 Task: Select a due date automation when advanced on, the moment a card is due add checklist with an incomplete checklists.
Action: Mouse moved to (1275, 102)
Screenshot: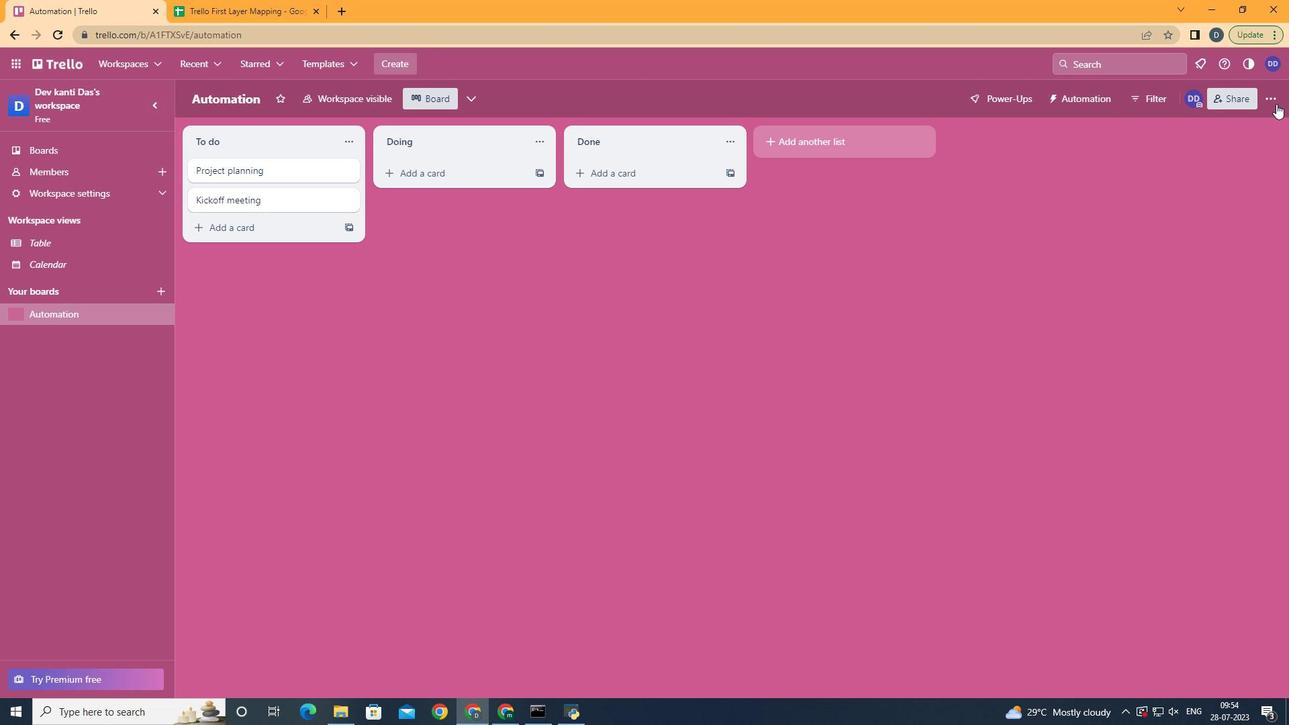 
Action: Mouse pressed left at (1275, 102)
Screenshot: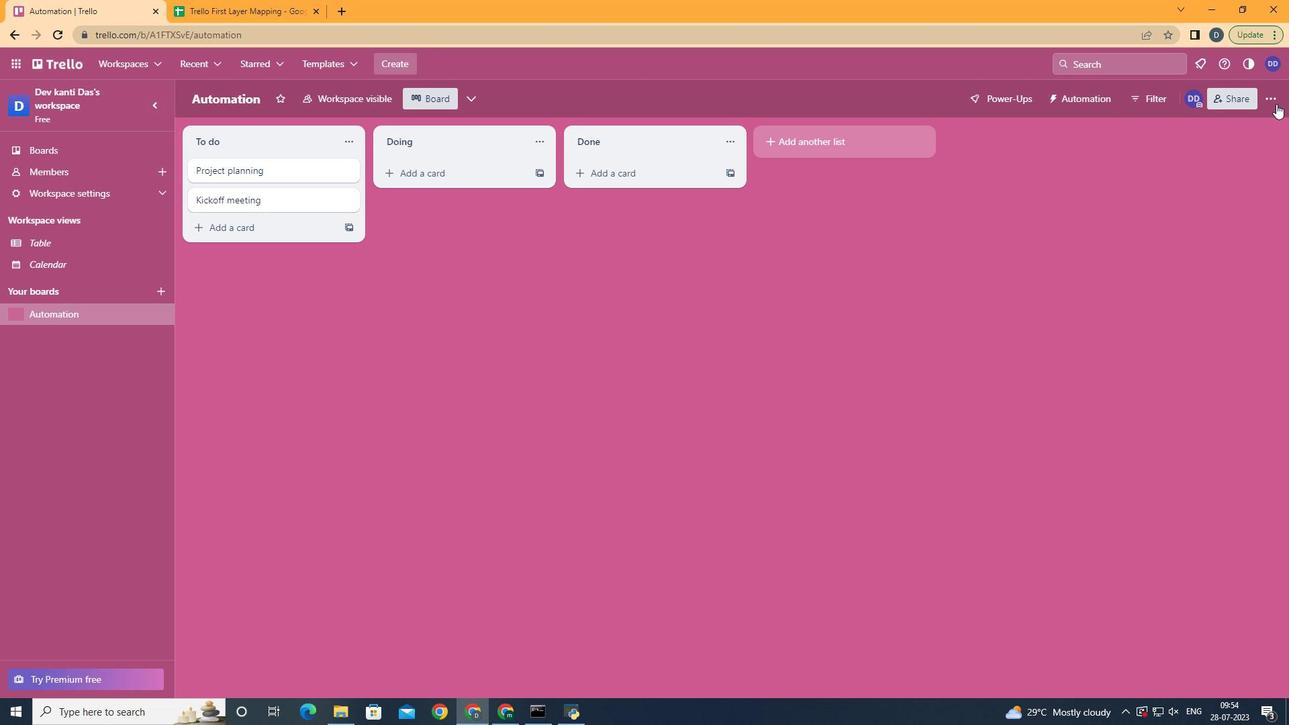 
Action: Mouse moved to (1140, 280)
Screenshot: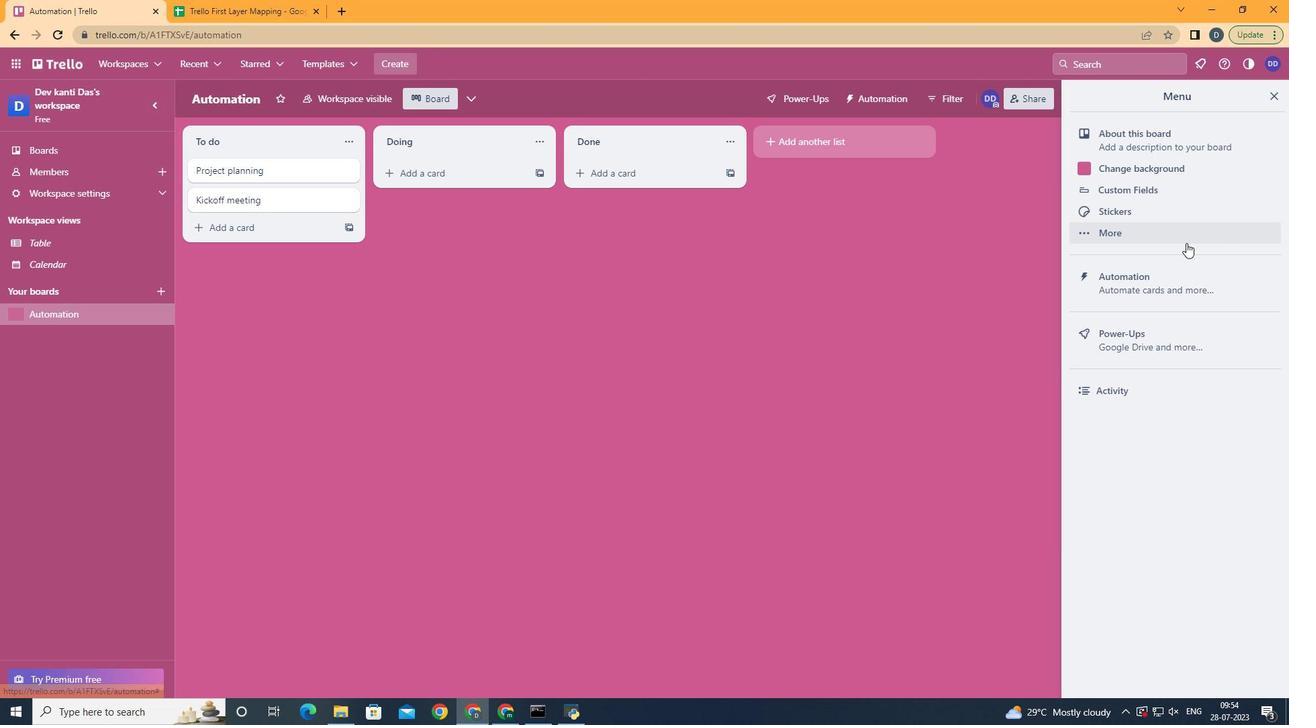 
Action: Mouse pressed left at (1140, 280)
Screenshot: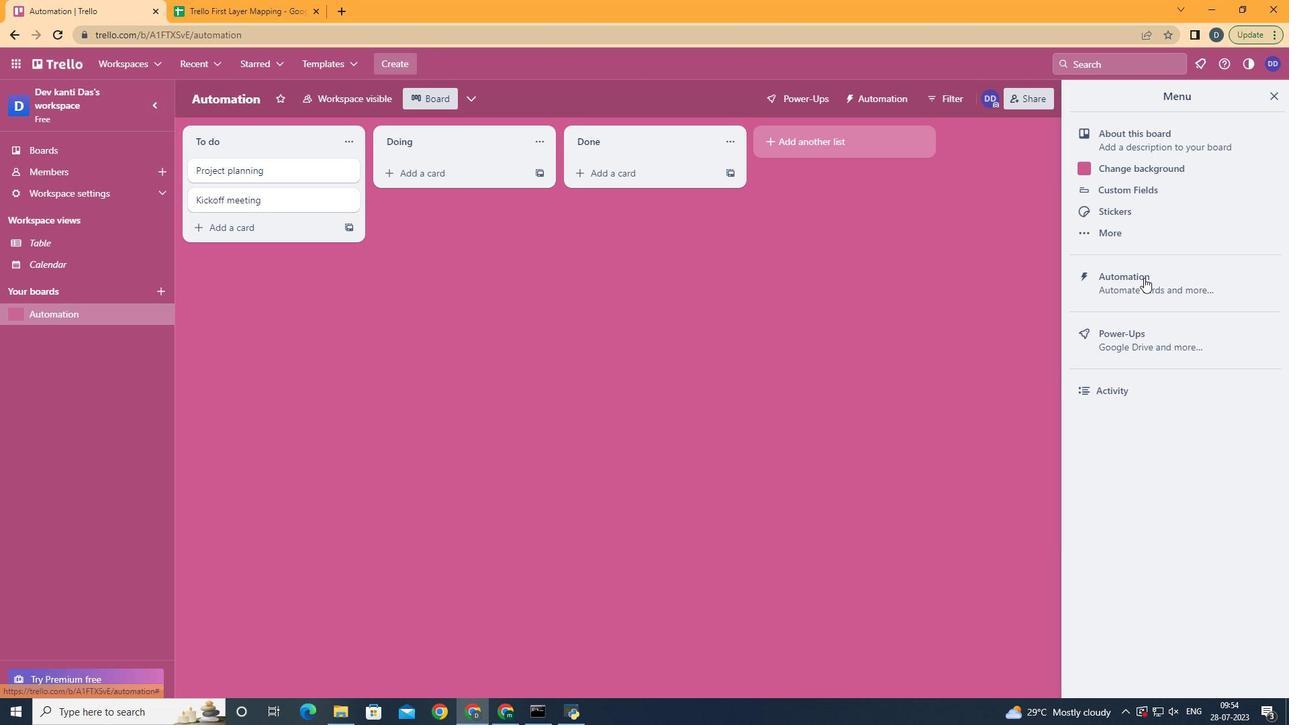 
Action: Mouse moved to (249, 261)
Screenshot: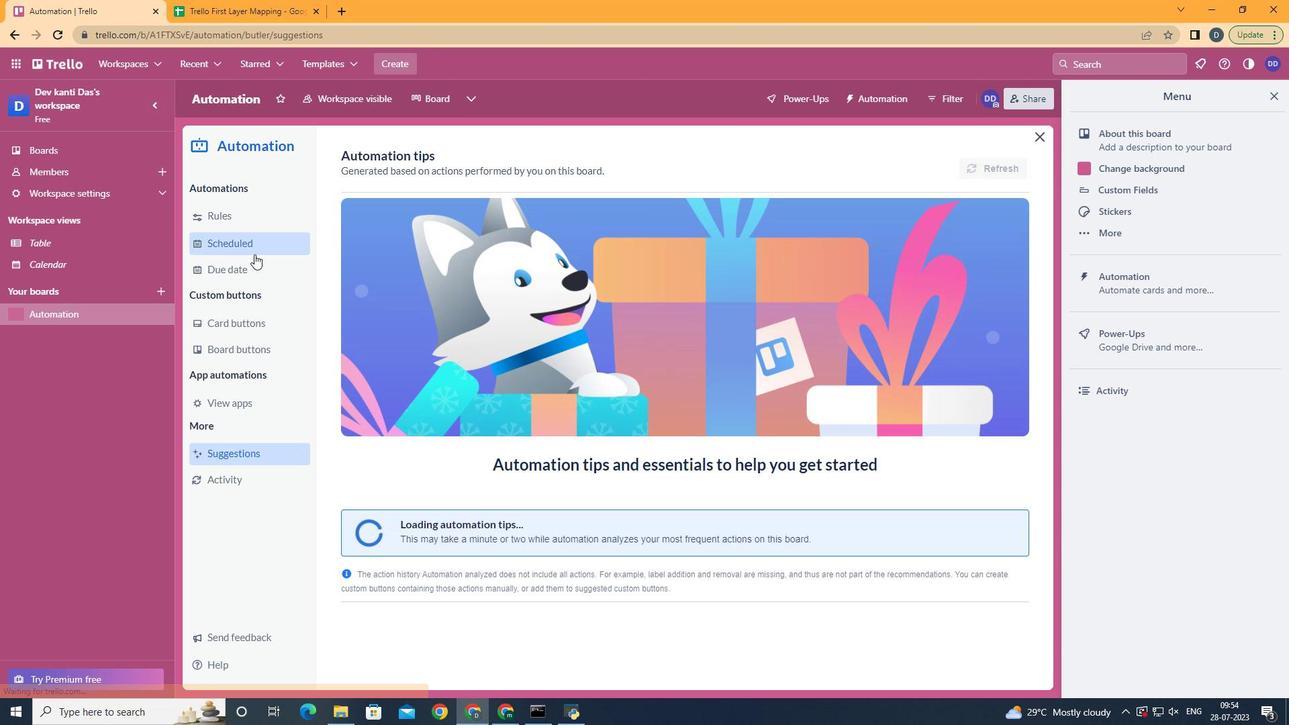 
Action: Mouse pressed left at (249, 261)
Screenshot: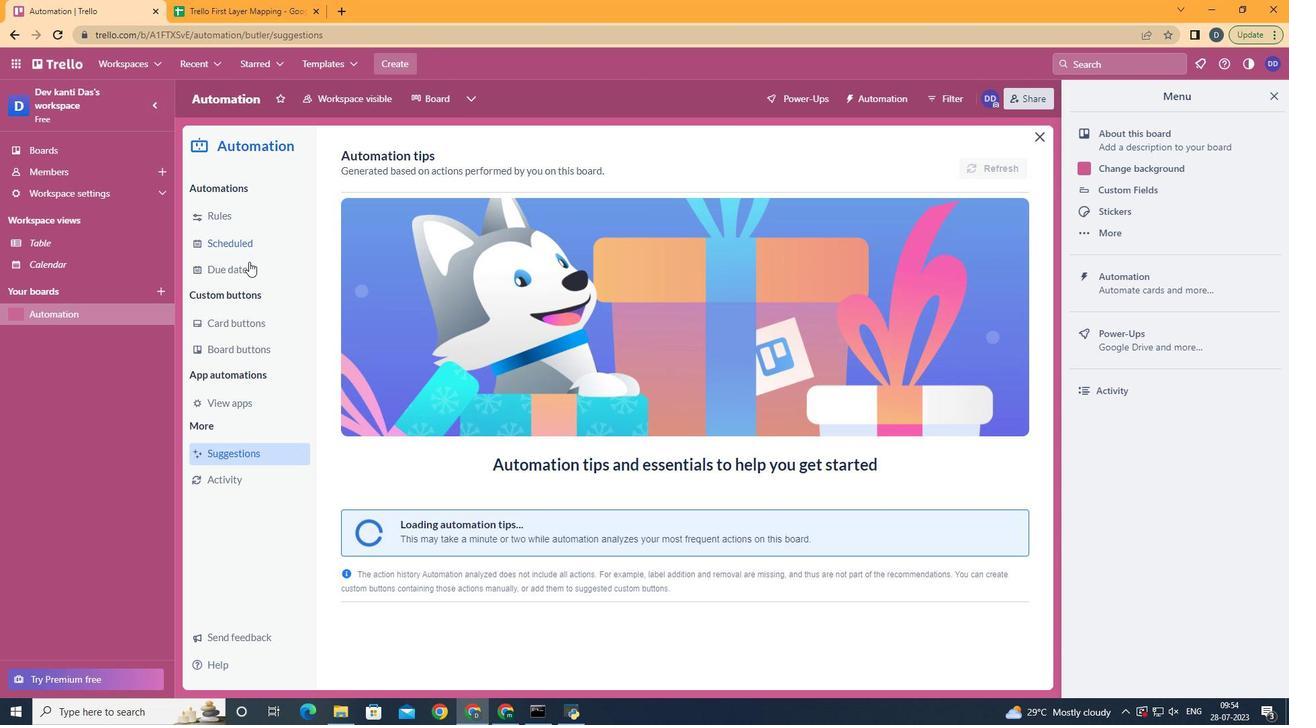 
Action: Mouse moved to (946, 153)
Screenshot: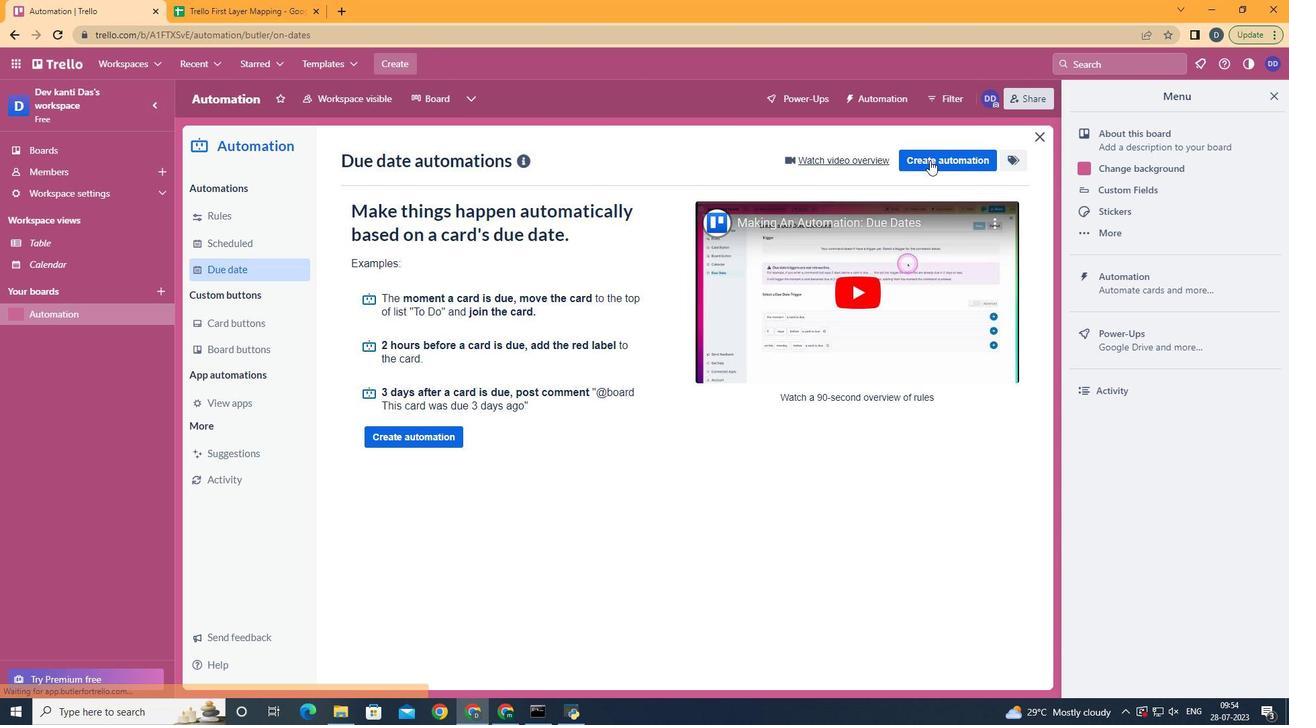 
Action: Mouse pressed left at (946, 153)
Screenshot: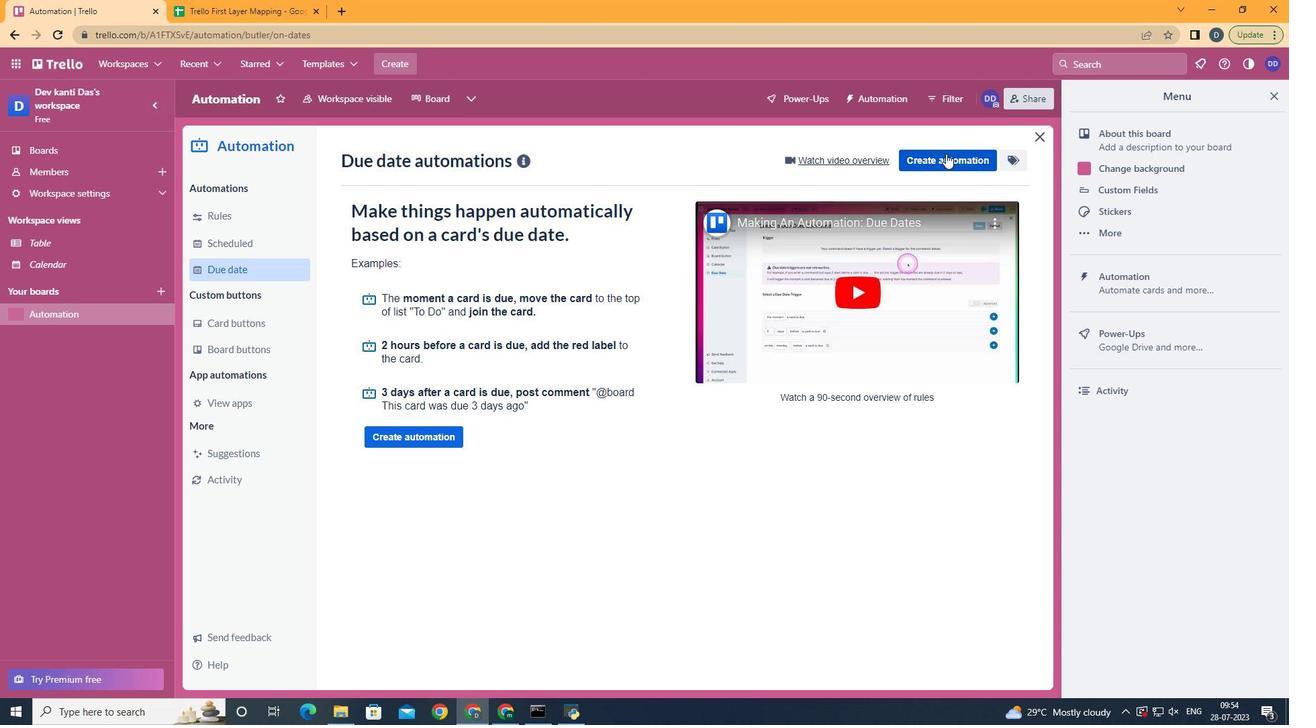 
Action: Mouse moved to (695, 293)
Screenshot: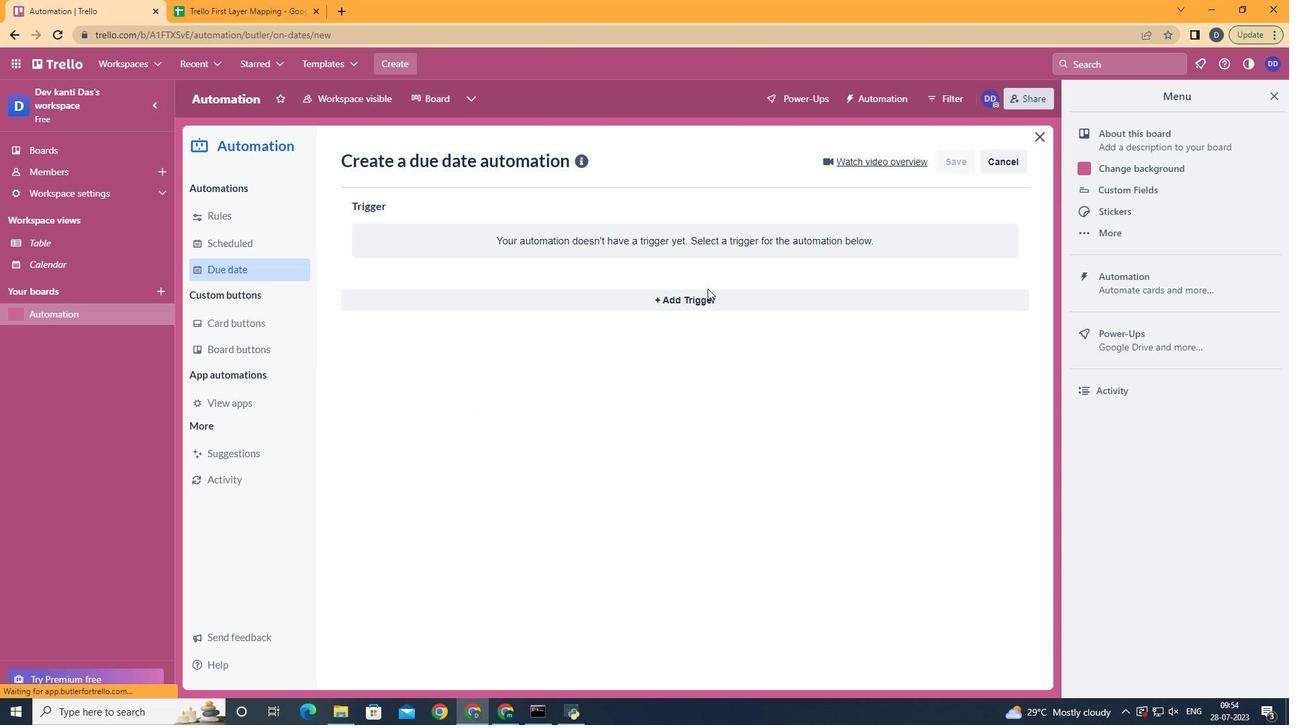 
Action: Mouse pressed left at (695, 293)
Screenshot: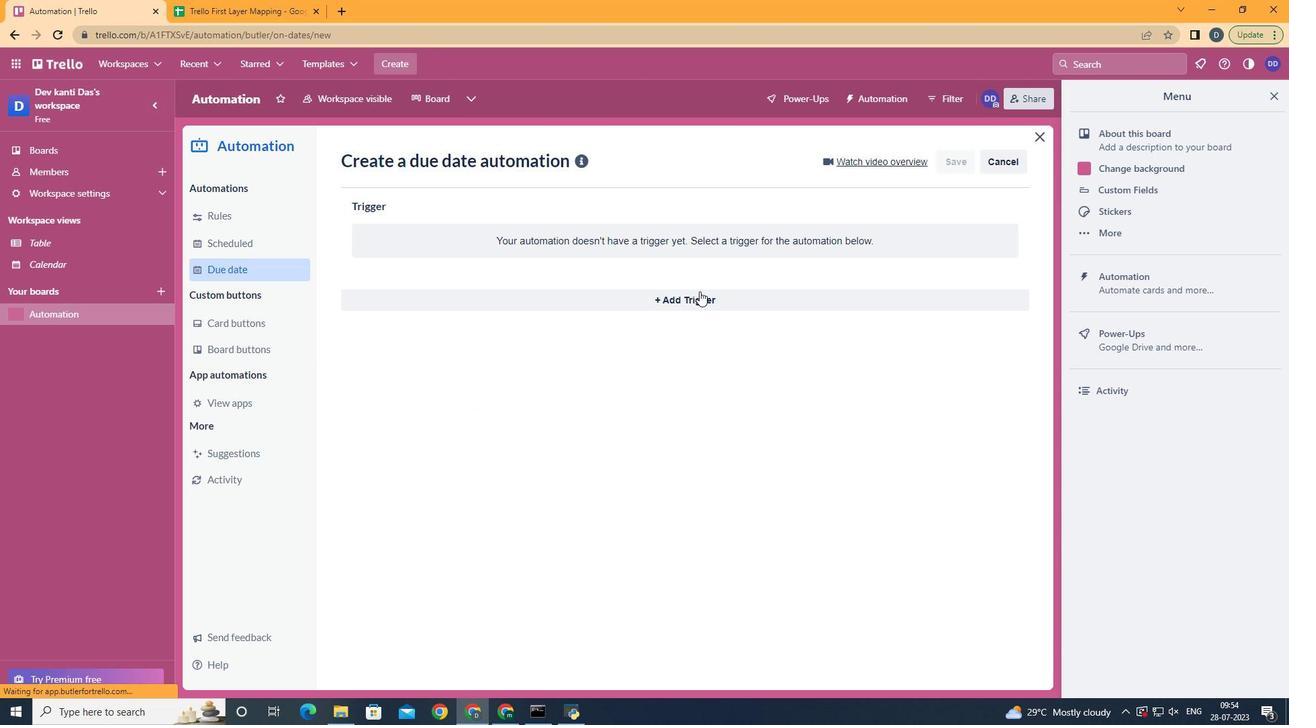 
Action: Mouse moved to (447, 468)
Screenshot: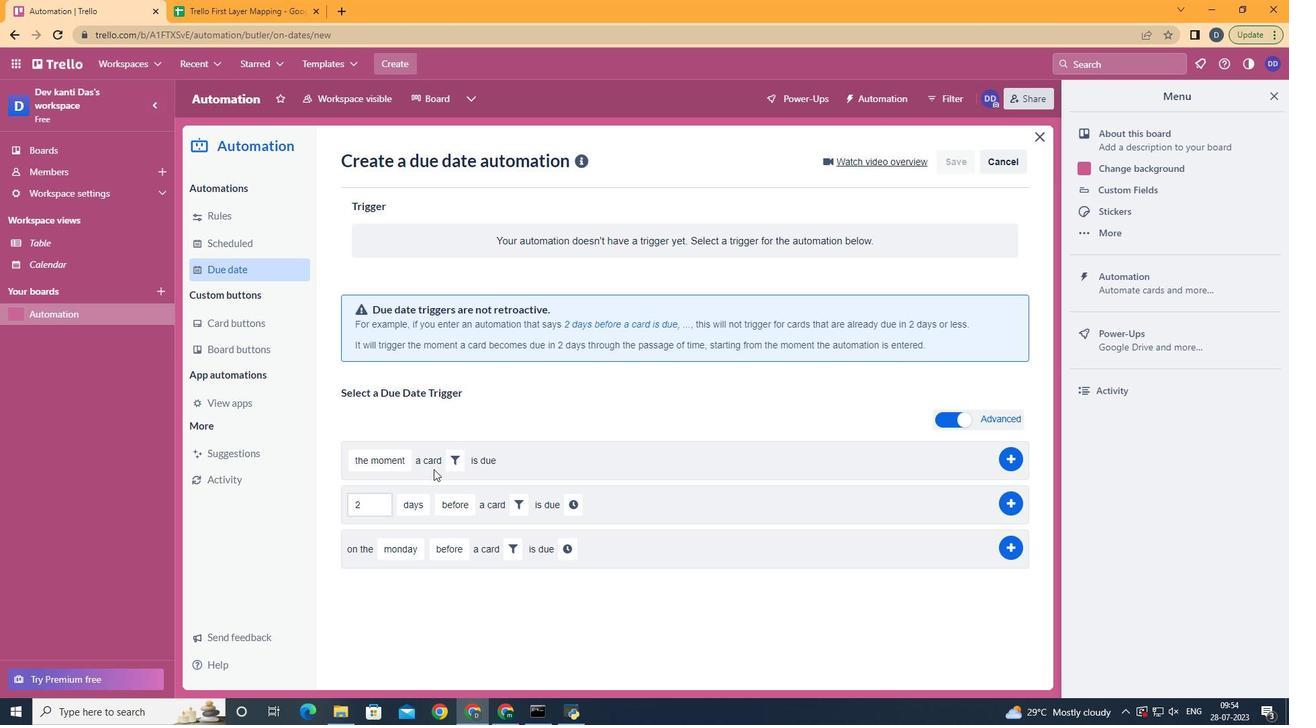 
Action: Mouse pressed left at (447, 468)
Screenshot: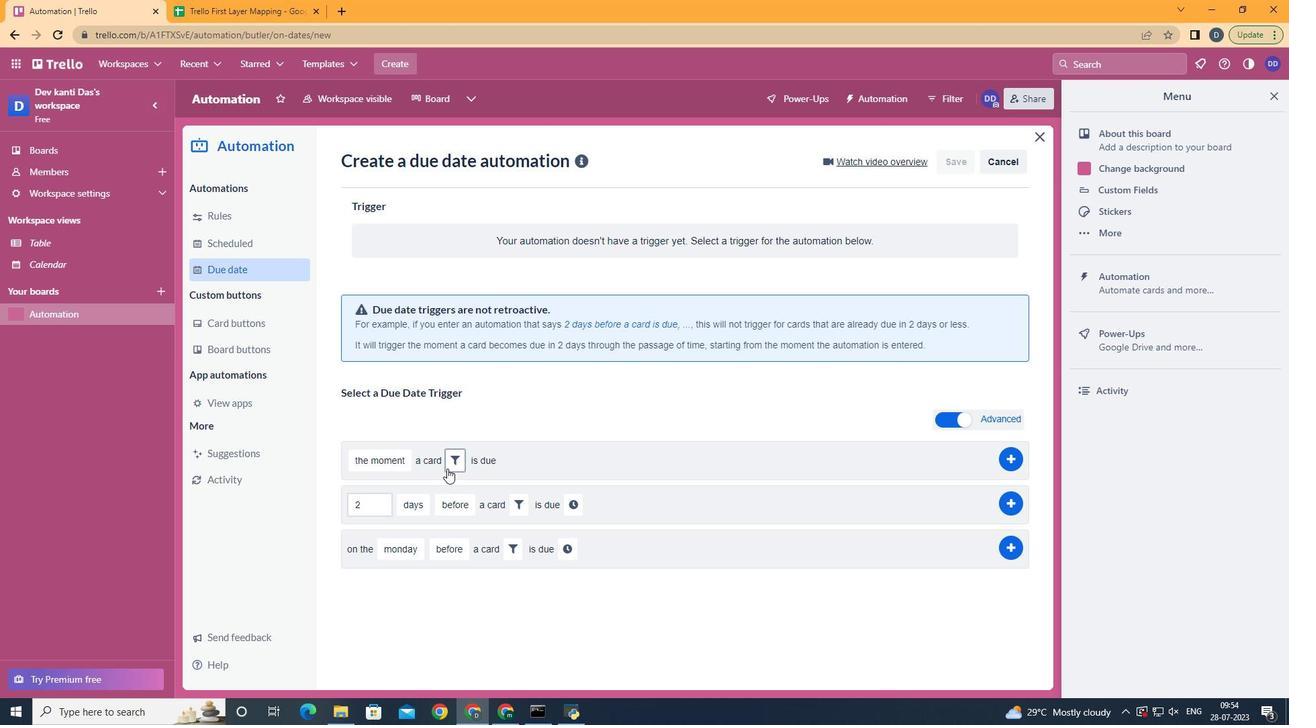 
Action: Mouse moved to (580, 515)
Screenshot: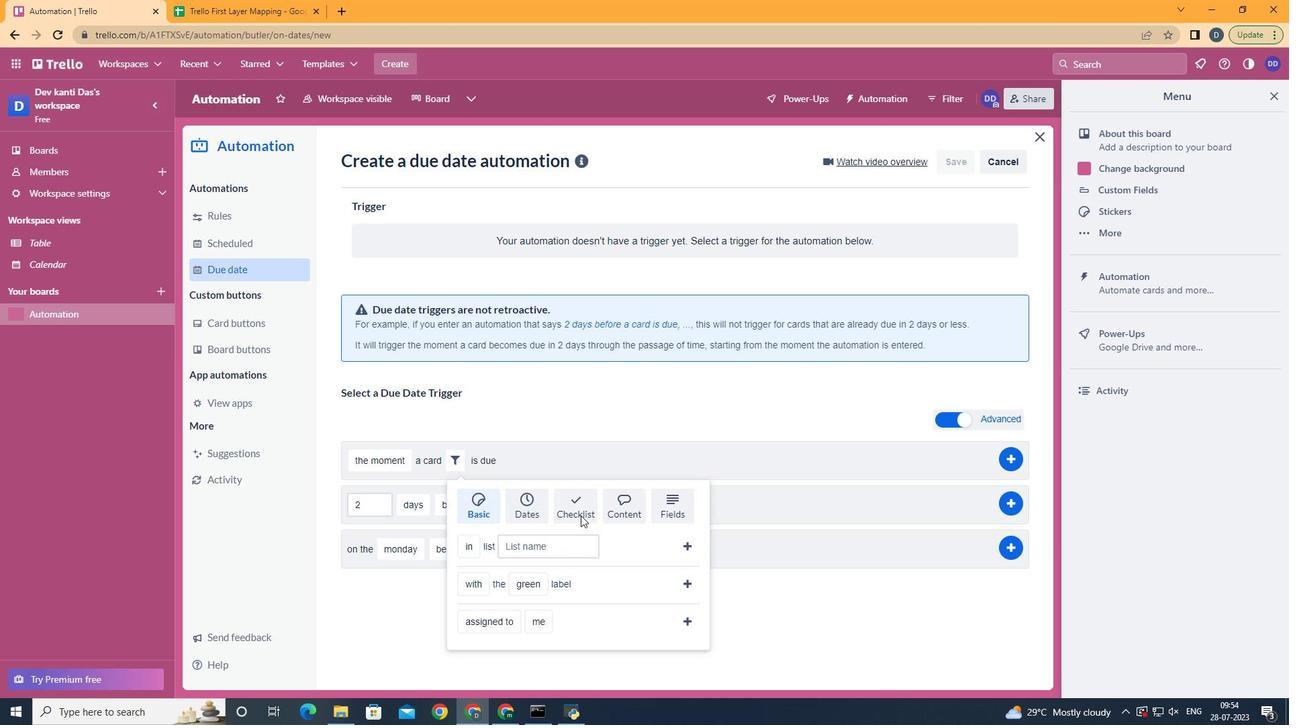 
Action: Mouse pressed left at (580, 515)
Screenshot: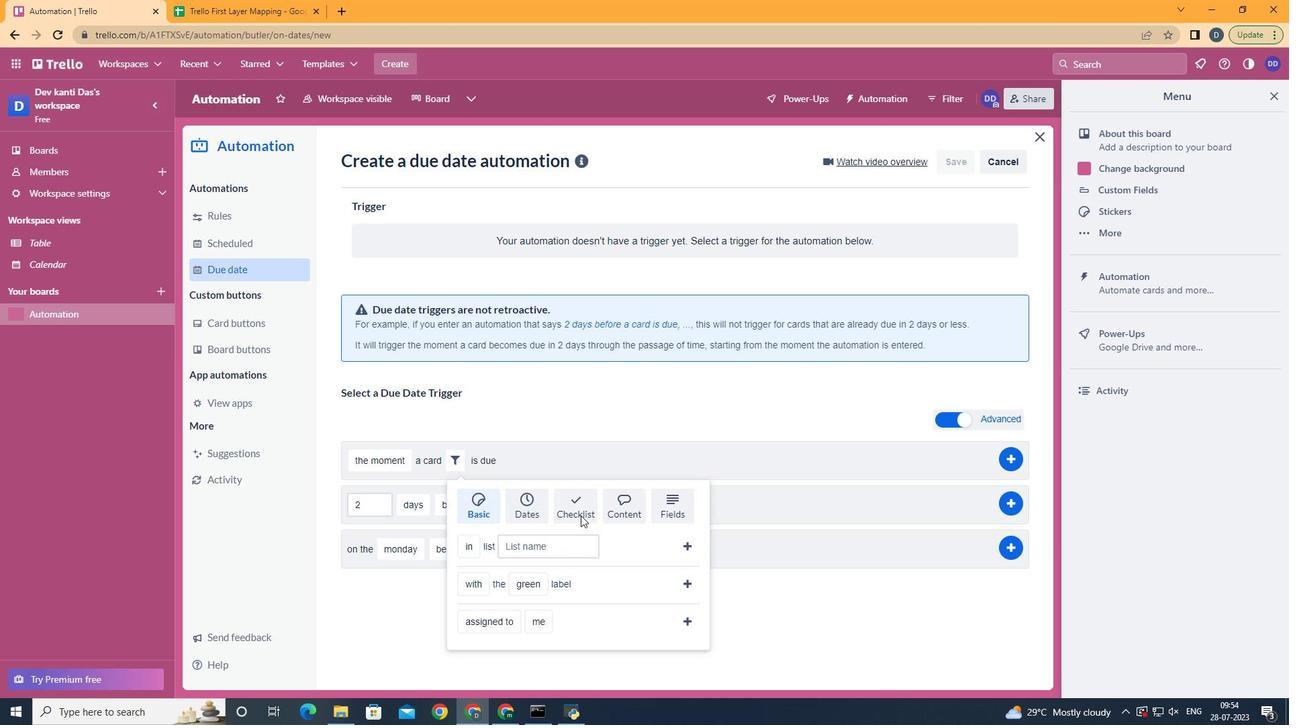 
Action: Mouse moved to (575, 446)
Screenshot: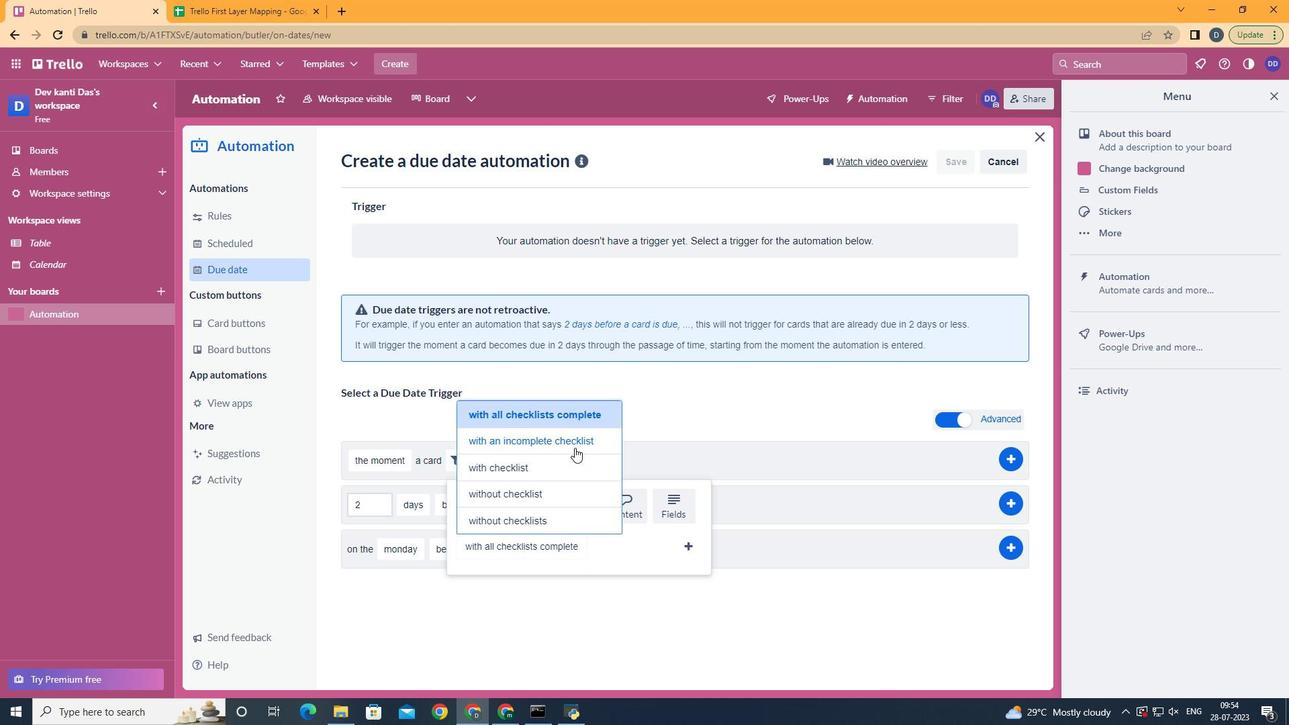 
Action: Mouse pressed left at (575, 446)
Screenshot: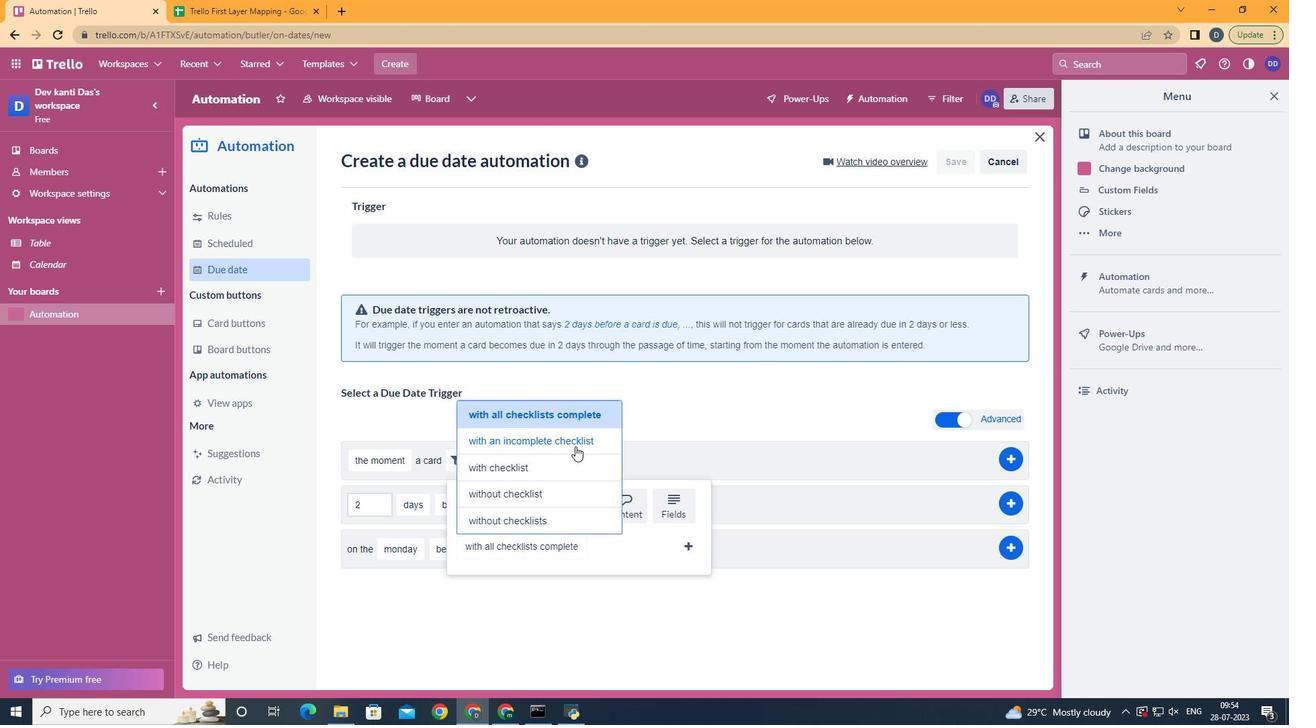 
Action: Mouse moved to (690, 552)
Screenshot: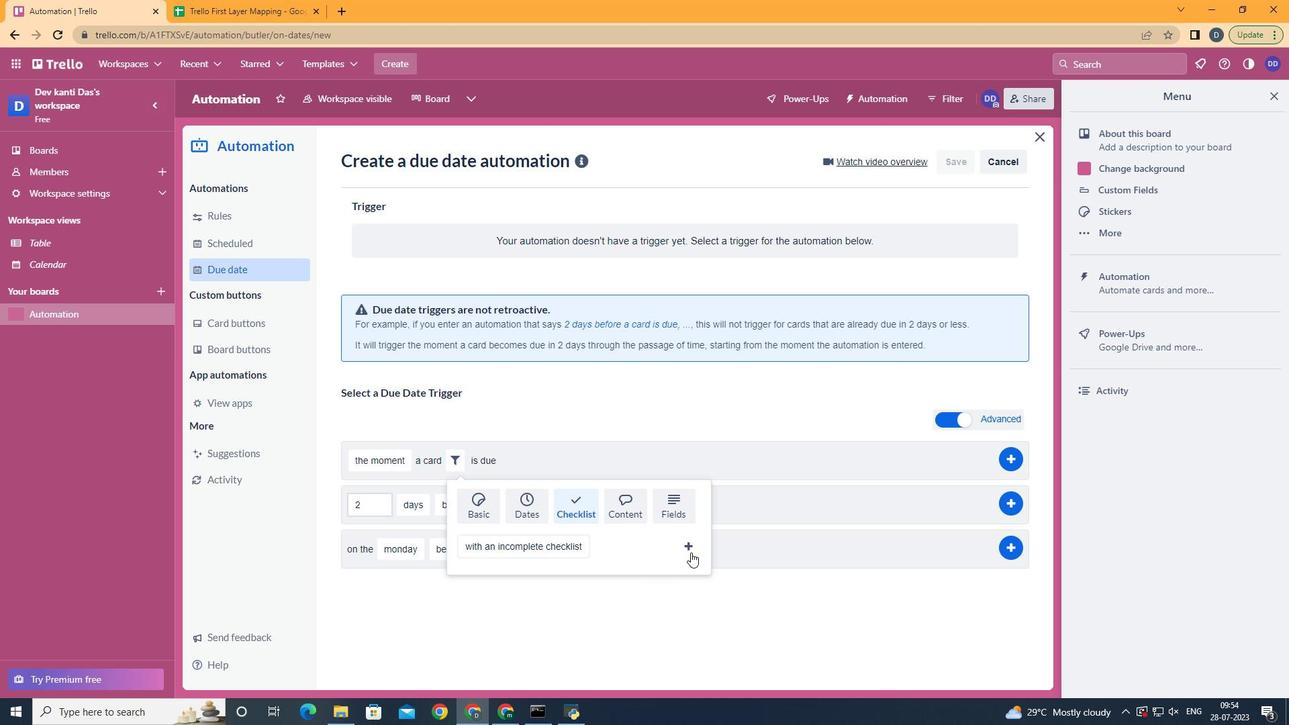
Action: Mouse pressed left at (690, 552)
Screenshot: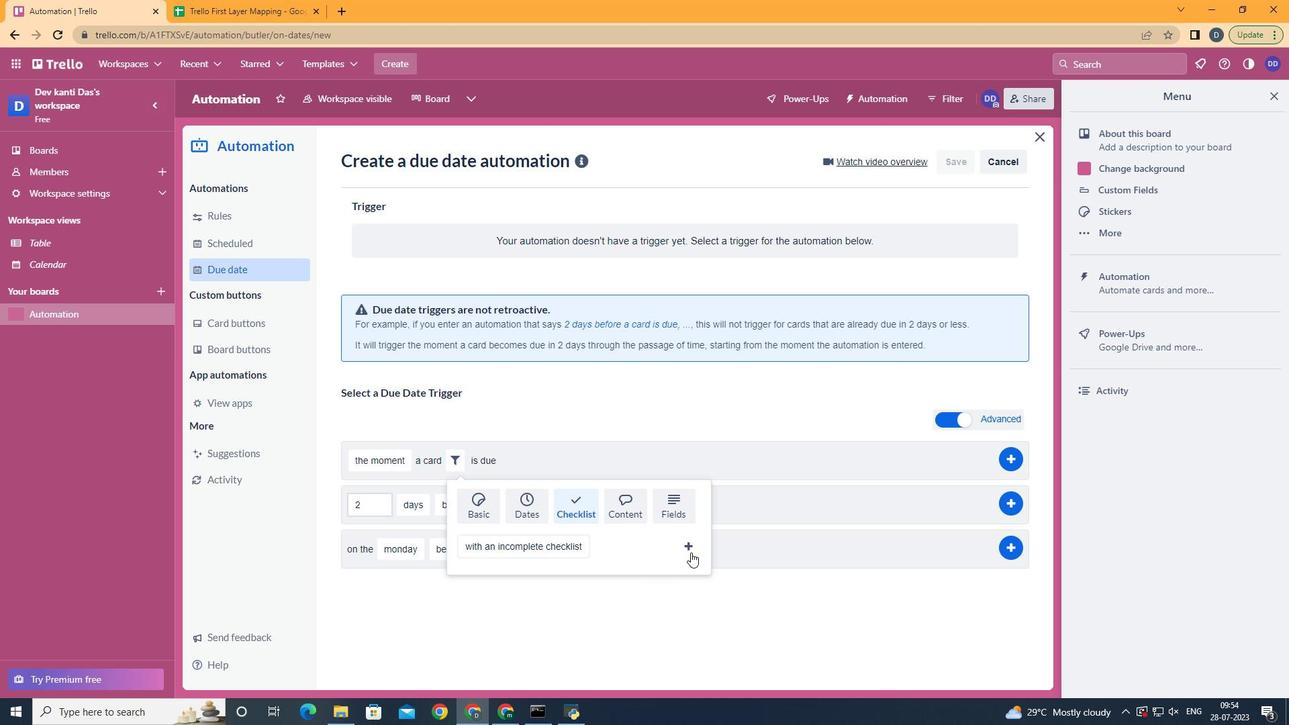 
